 Task: Change line to lose dashed.
Action: Mouse moved to (400, 253)
Screenshot: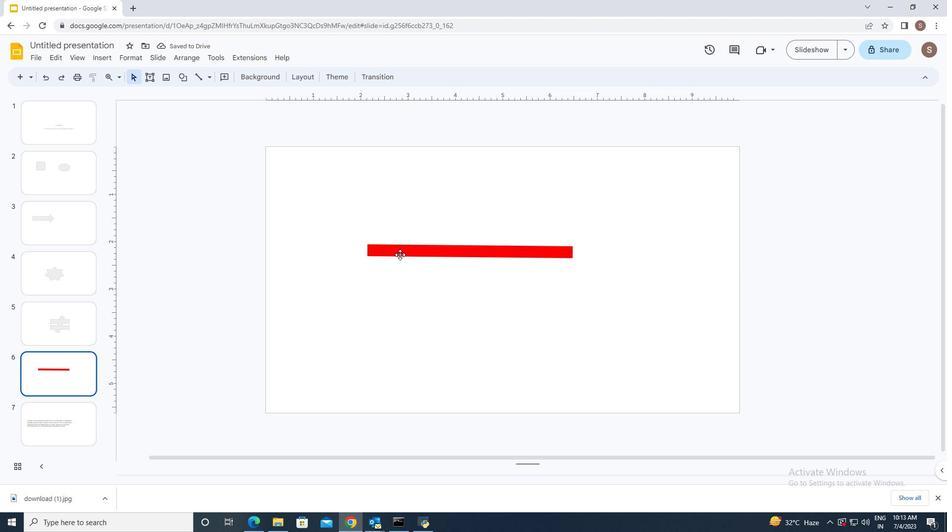 
Action: Mouse pressed left at (400, 253)
Screenshot: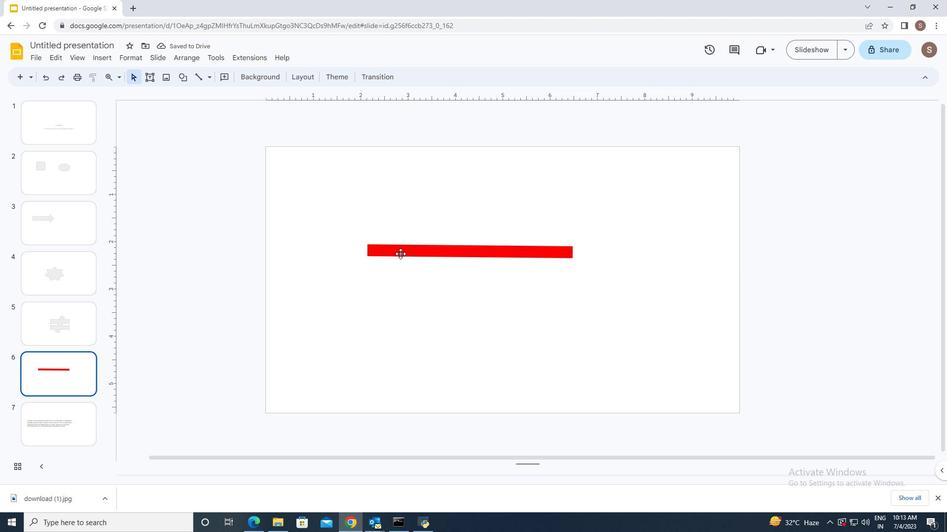 
Action: Mouse moved to (257, 73)
Screenshot: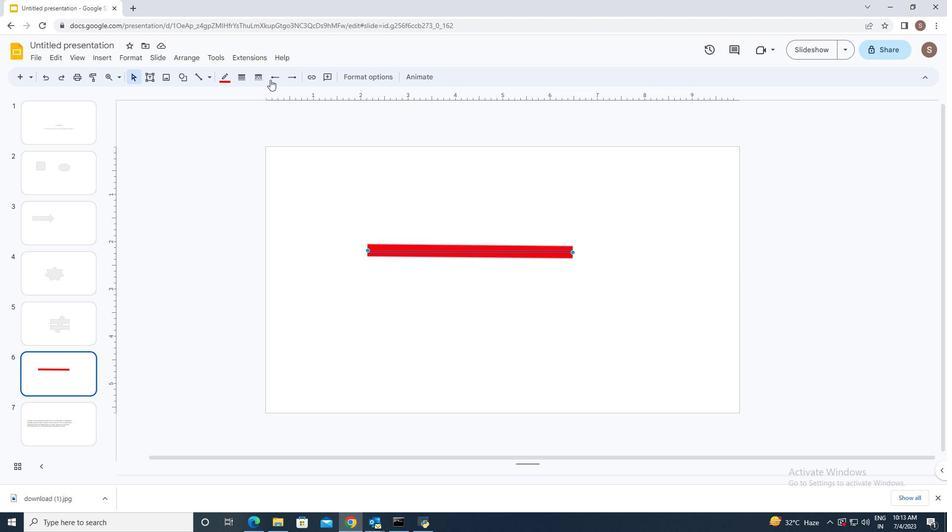 
Action: Mouse pressed left at (257, 73)
Screenshot: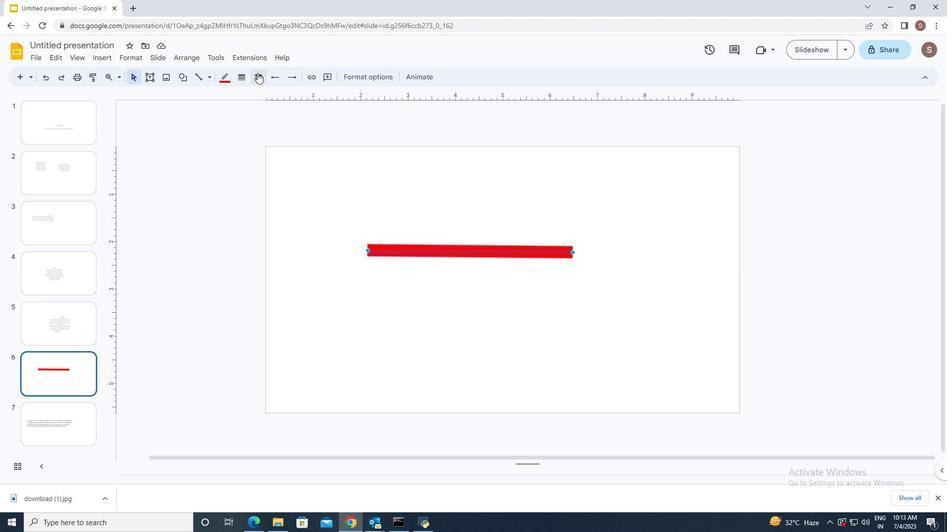 
Action: Mouse moved to (279, 151)
Screenshot: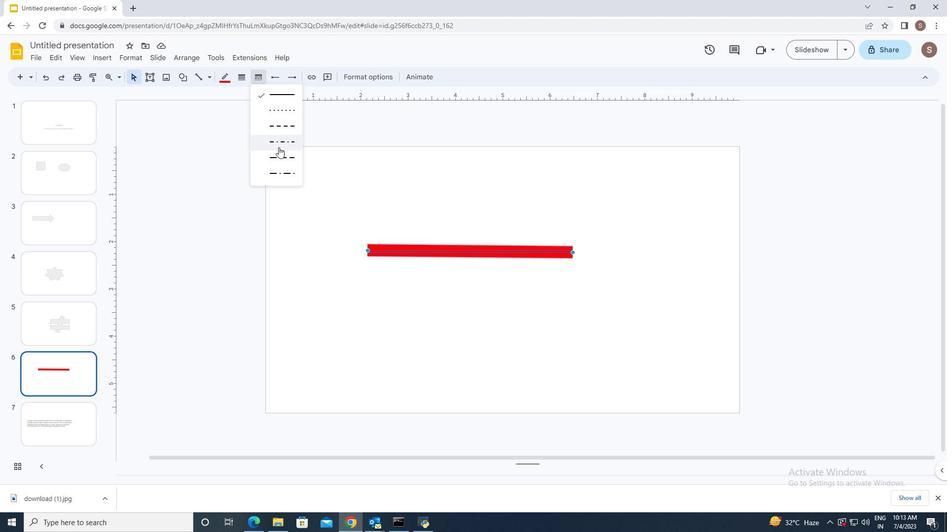 
Action: Mouse pressed left at (279, 151)
Screenshot: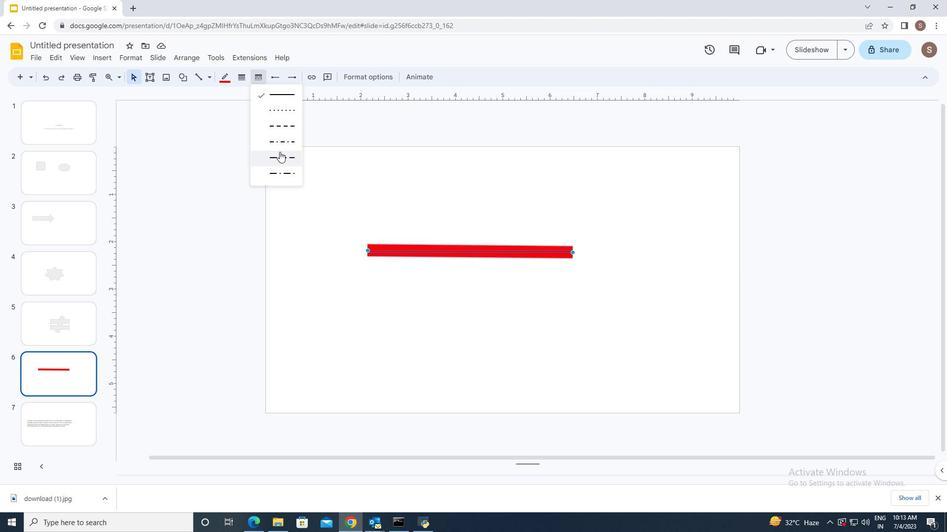 
Action: Mouse moved to (308, 226)
Screenshot: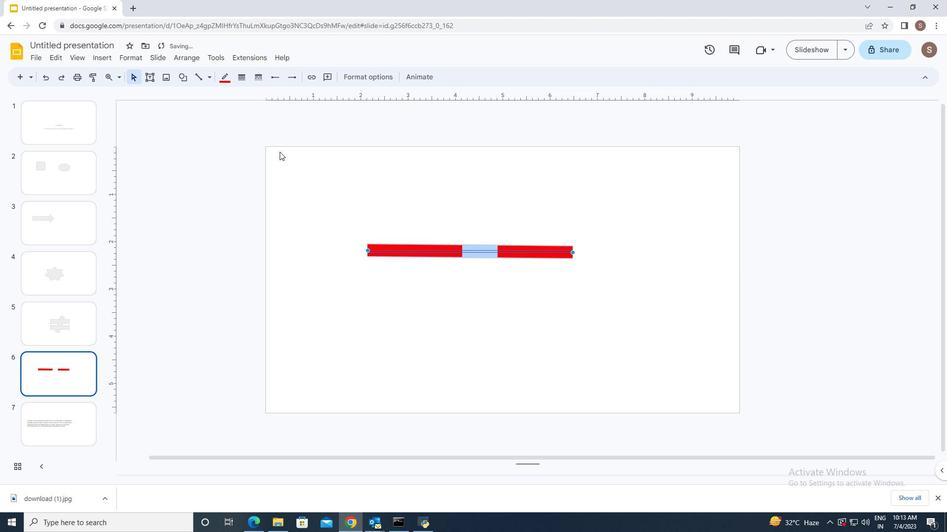 
Action: Mouse pressed left at (308, 226)
Screenshot: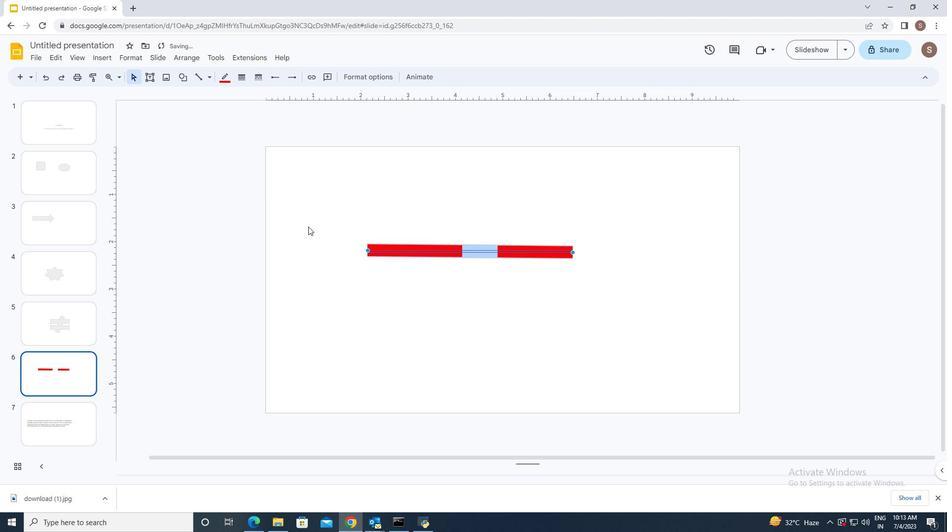 
